 Task: Open Outlook and navigate to the Accessibility settings.
Action: Mouse moved to (38, 31)
Screenshot: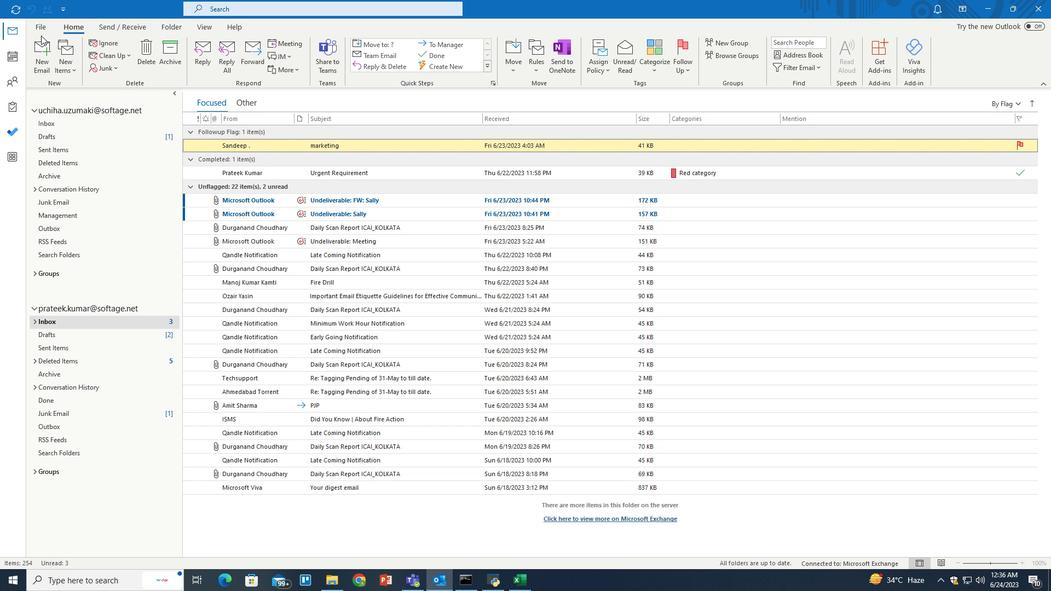 
Action: Mouse pressed left at (38, 31)
Screenshot: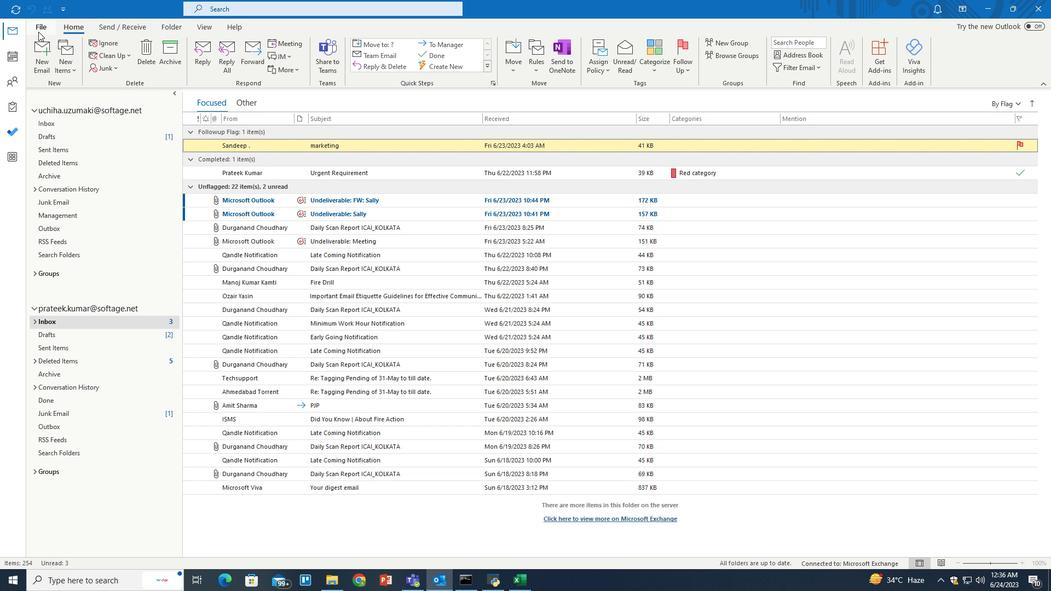 
Action: Mouse moved to (37, 529)
Screenshot: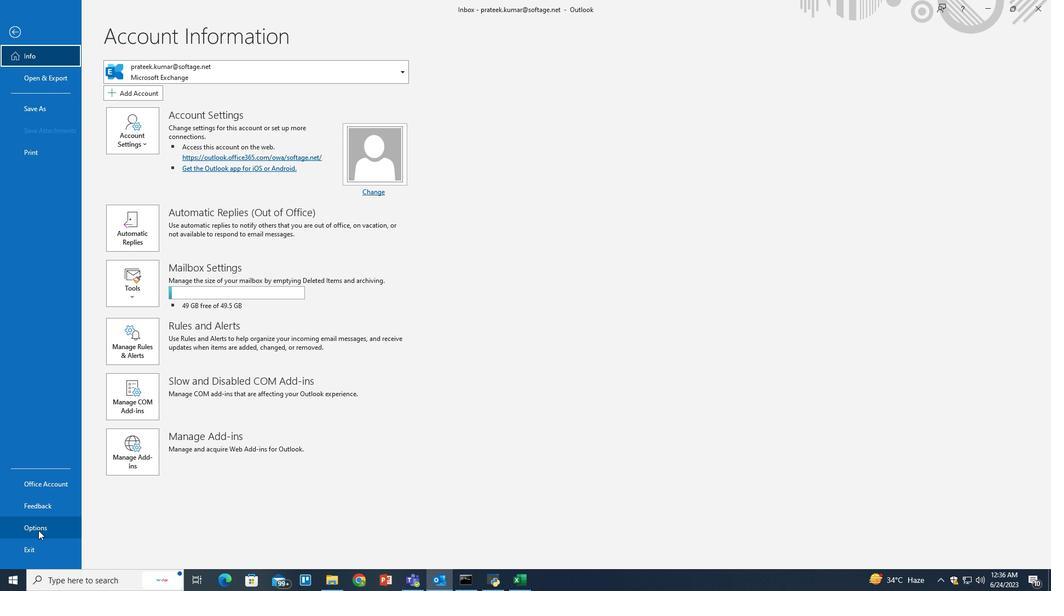 
Action: Mouse pressed left at (37, 529)
Screenshot: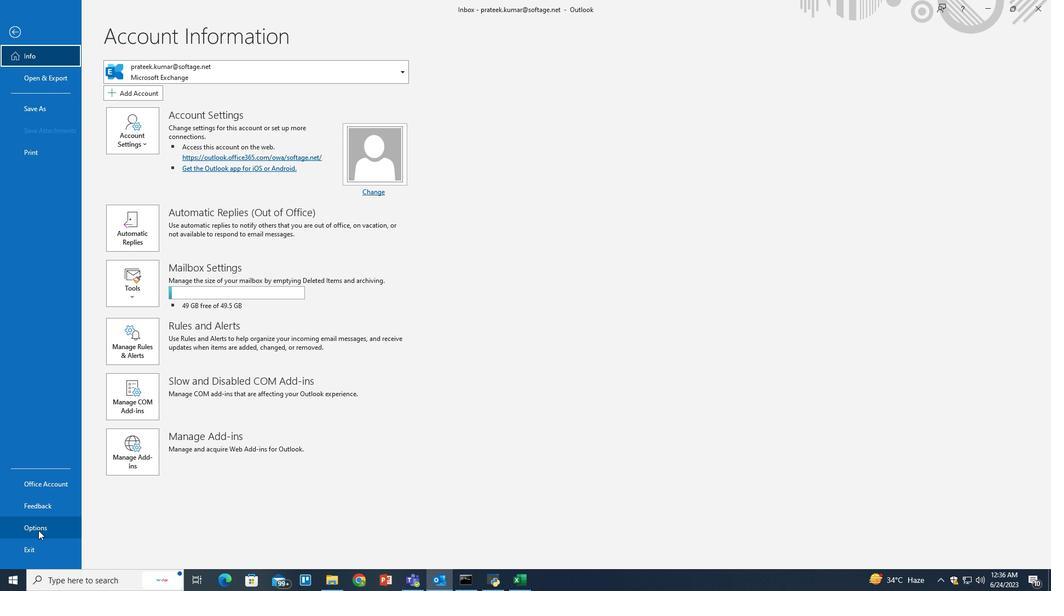 
Action: Mouse moved to (327, 237)
Screenshot: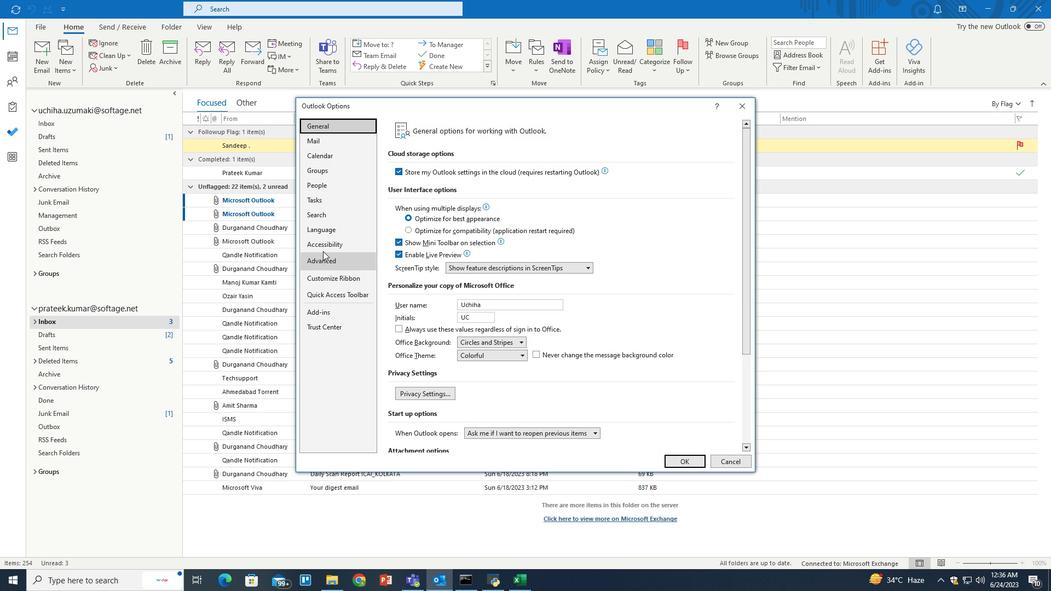 
Action: Mouse pressed left at (327, 237)
Screenshot: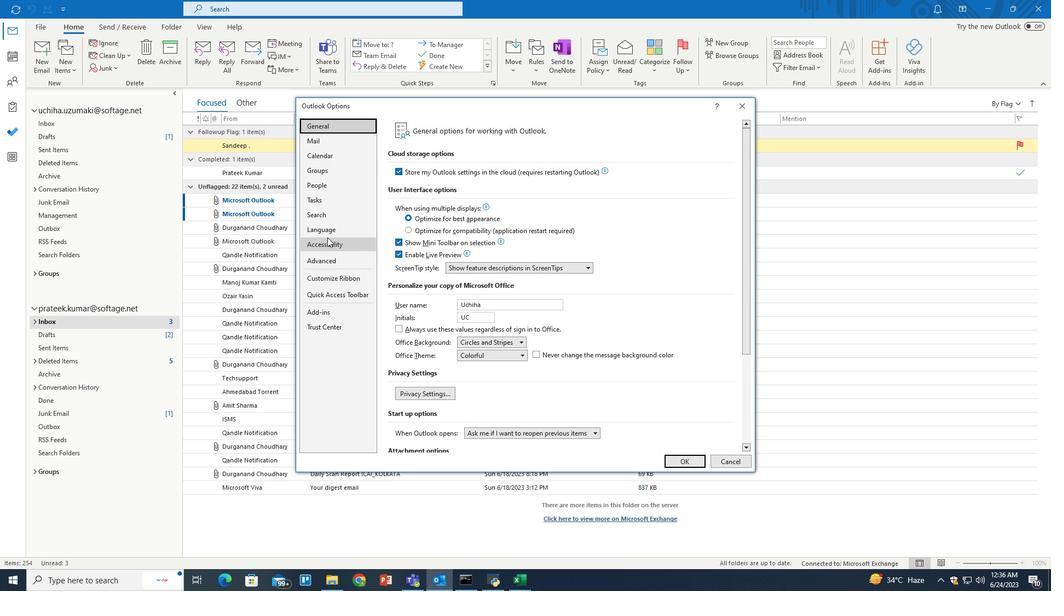 
Action: Mouse moved to (409, 277)
Screenshot: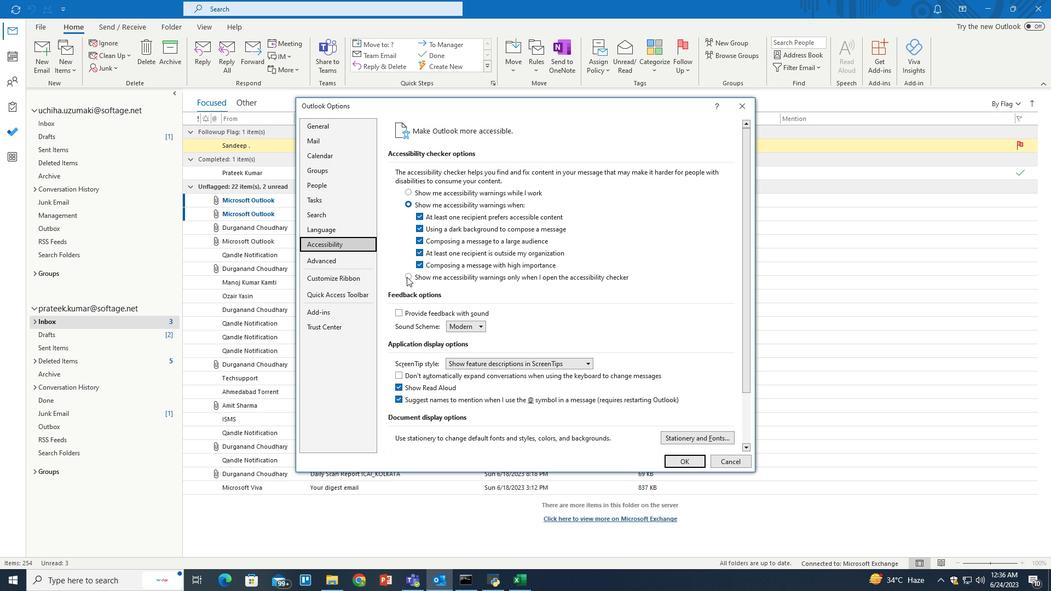
Action: Mouse pressed left at (409, 277)
Screenshot: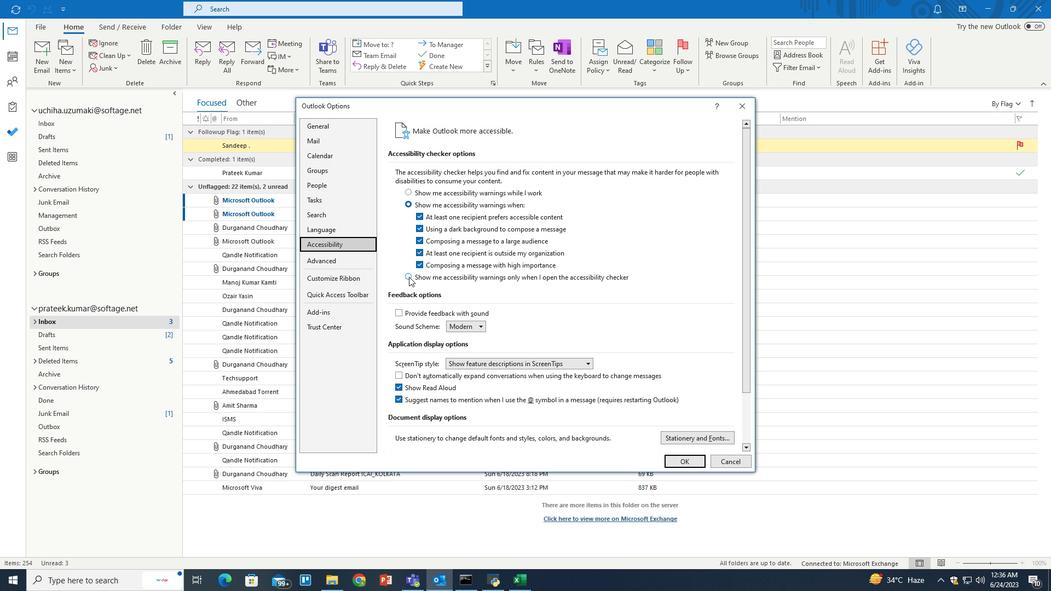 
Action: Mouse moved to (691, 461)
Screenshot: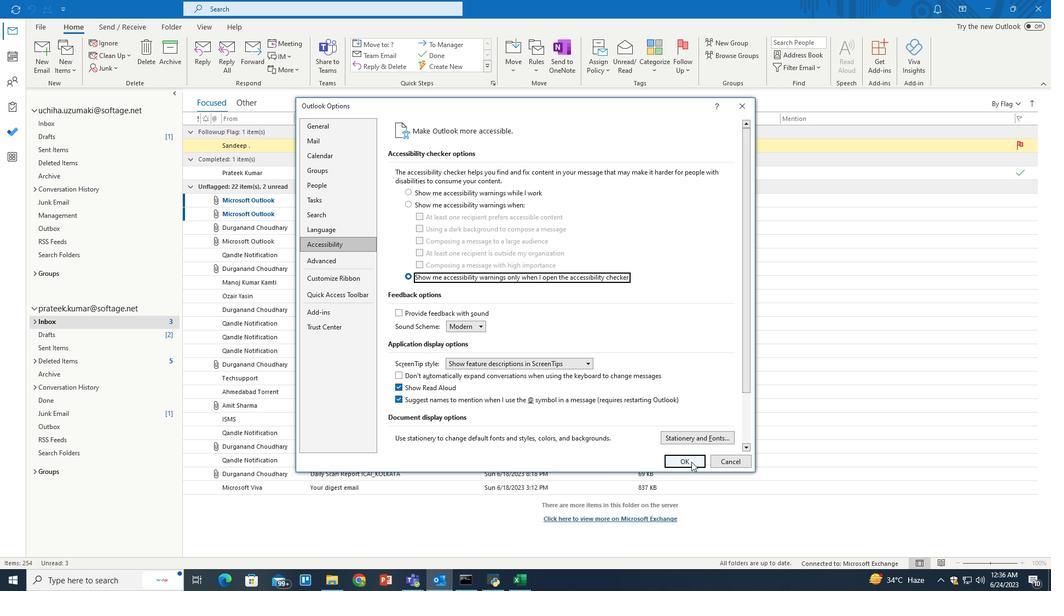 
Action: Mouse pressed left at (691, 461)
Screenshot: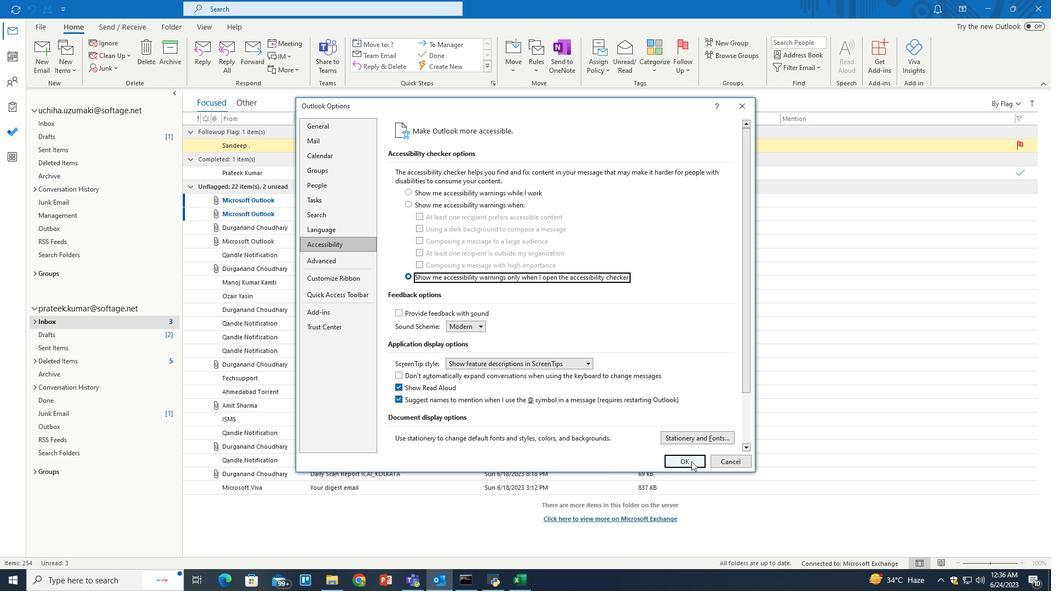 
Action: Mouse moved to (662, 450)
Screenshot: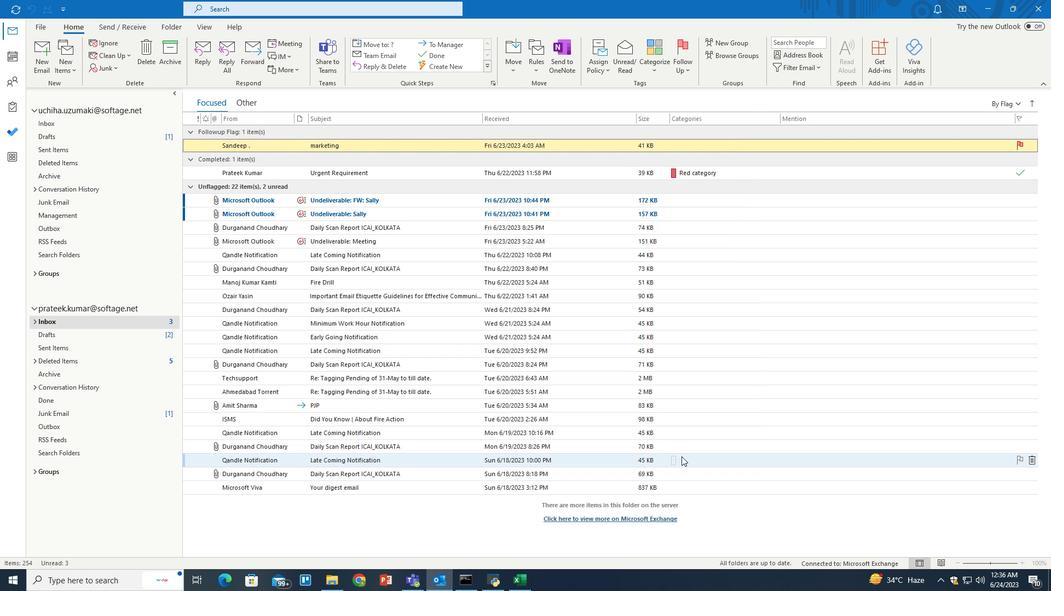 
